 Task: Create a section Feature Fest and in the section, add a milestone Blockchain Implementation in the project AuroraStream
Action: Mouse moved to (386, 622)
Screenshot: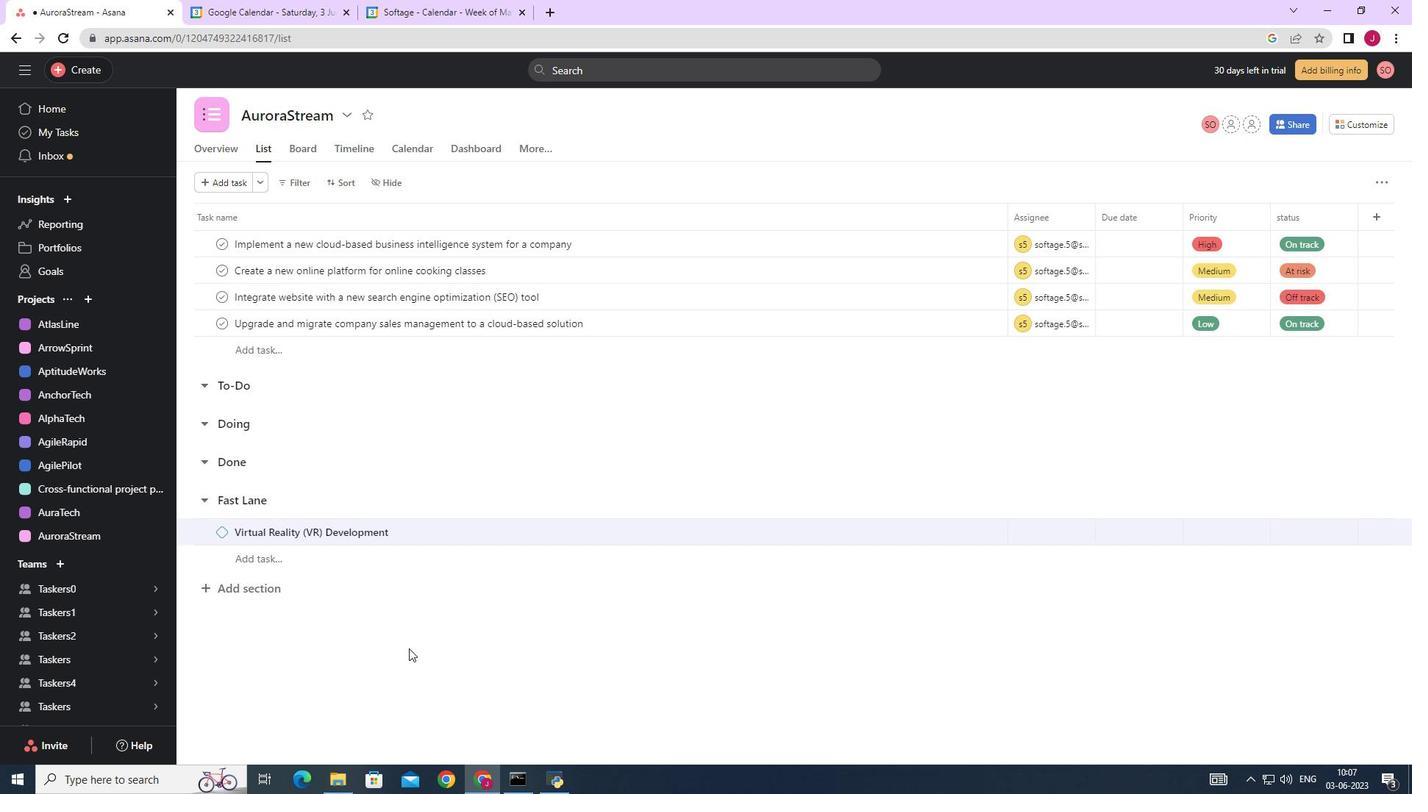 
Action: Mouse scrolled (386, 621) with delta (0, 0)
Screenshot: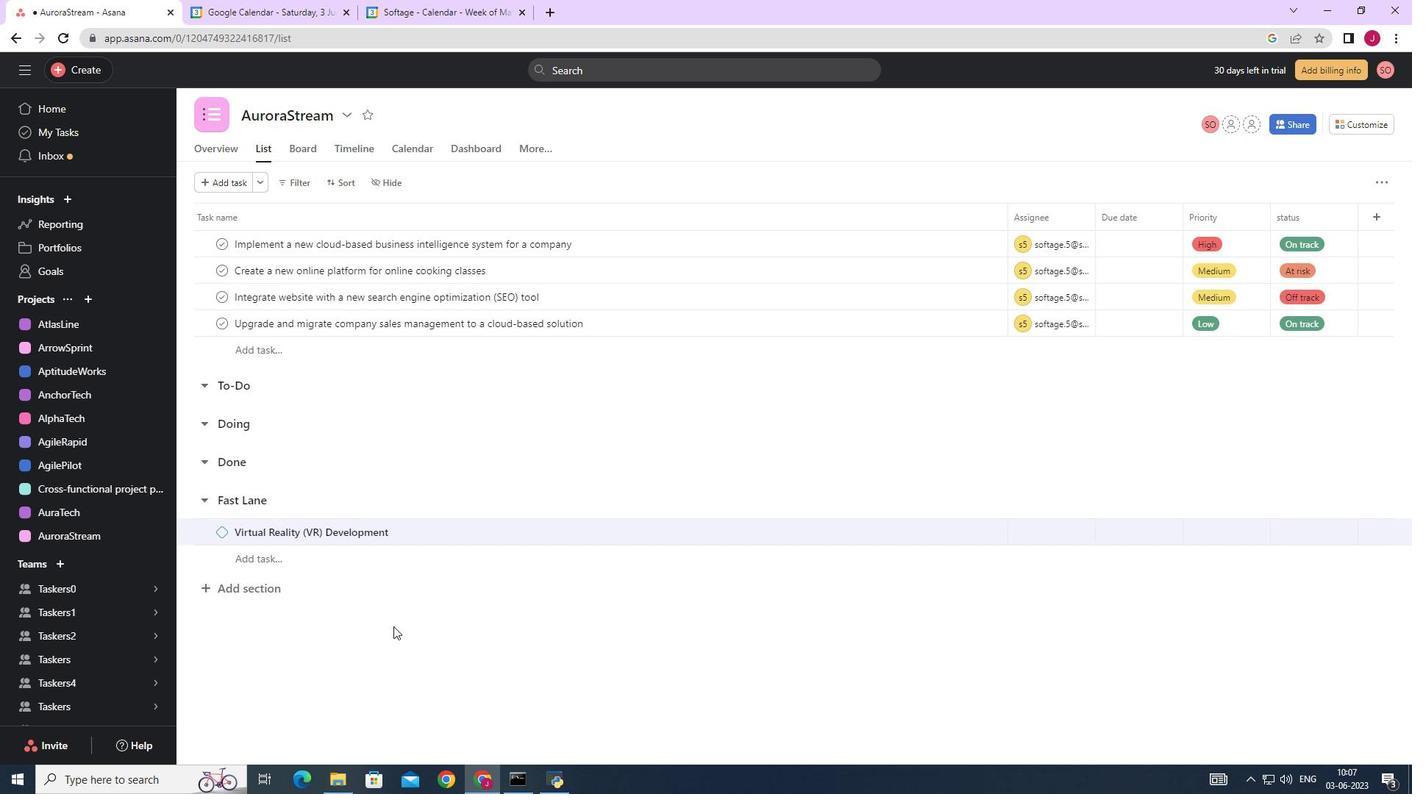 
Action: Mouse moved to (380, 620)
Screenshot: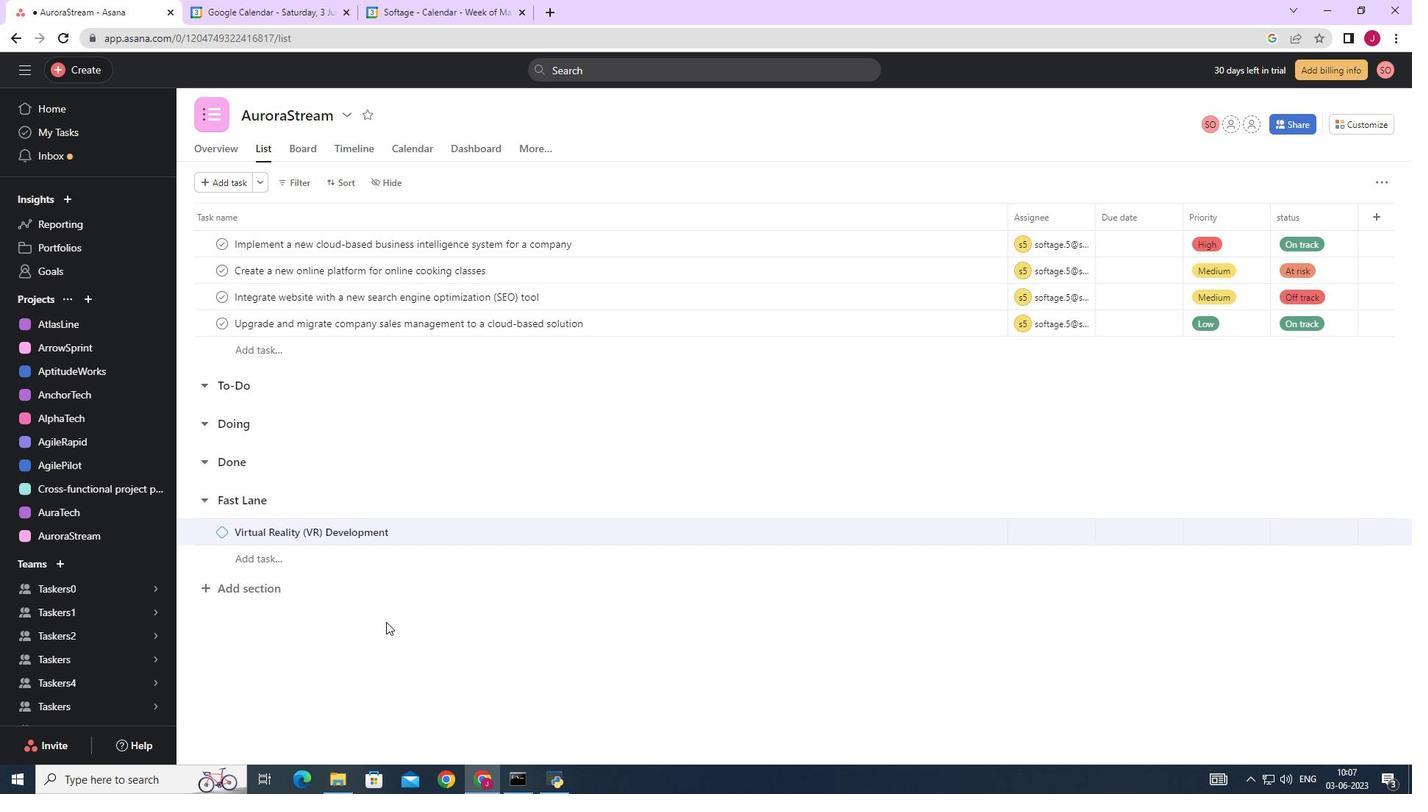 
Action: Mouse scrolled (381, 620) with delta (0, 0)
Screenshot: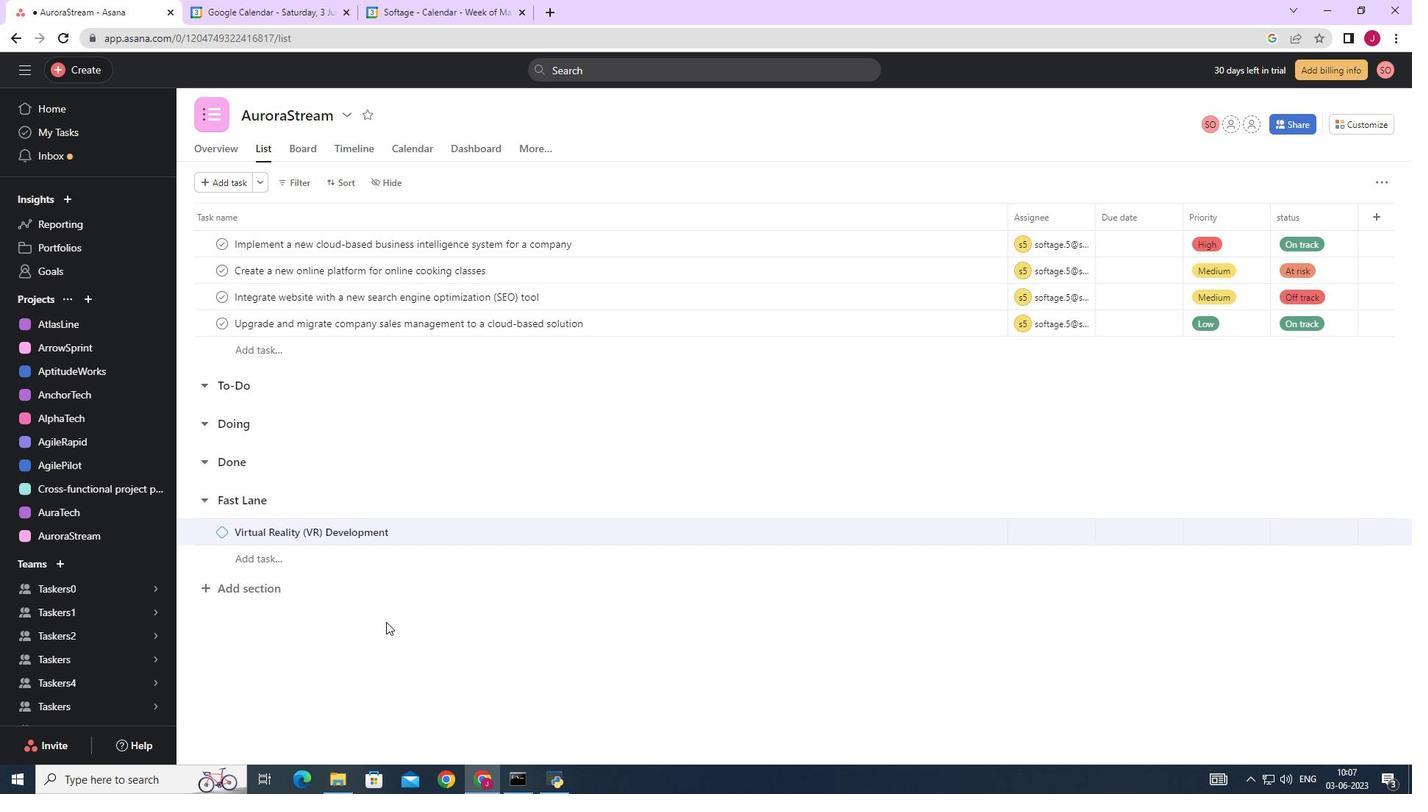 
Action: Mouse moved to (270, 589)
Screenshot: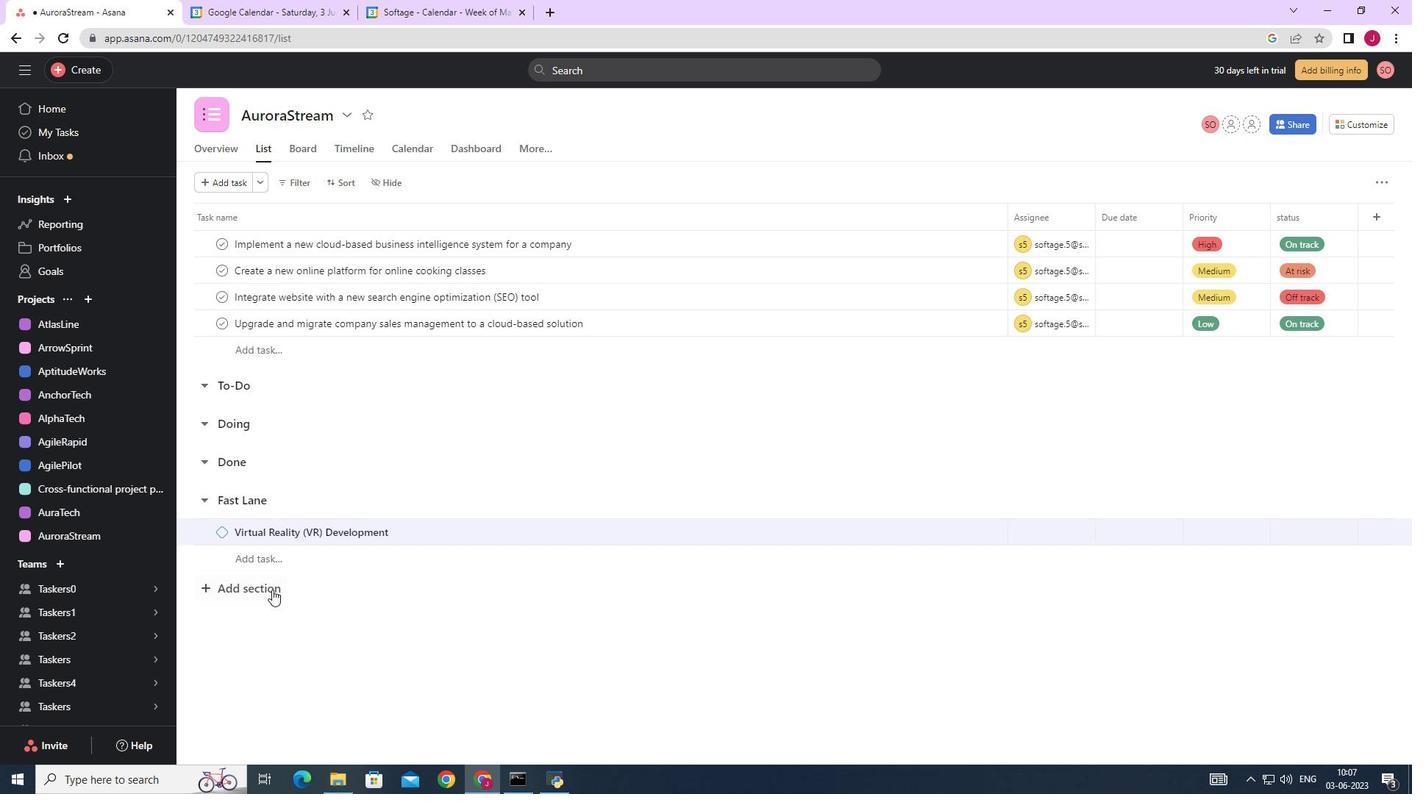 
Action: Mouse pressed left at (270, 589)
Screenshot: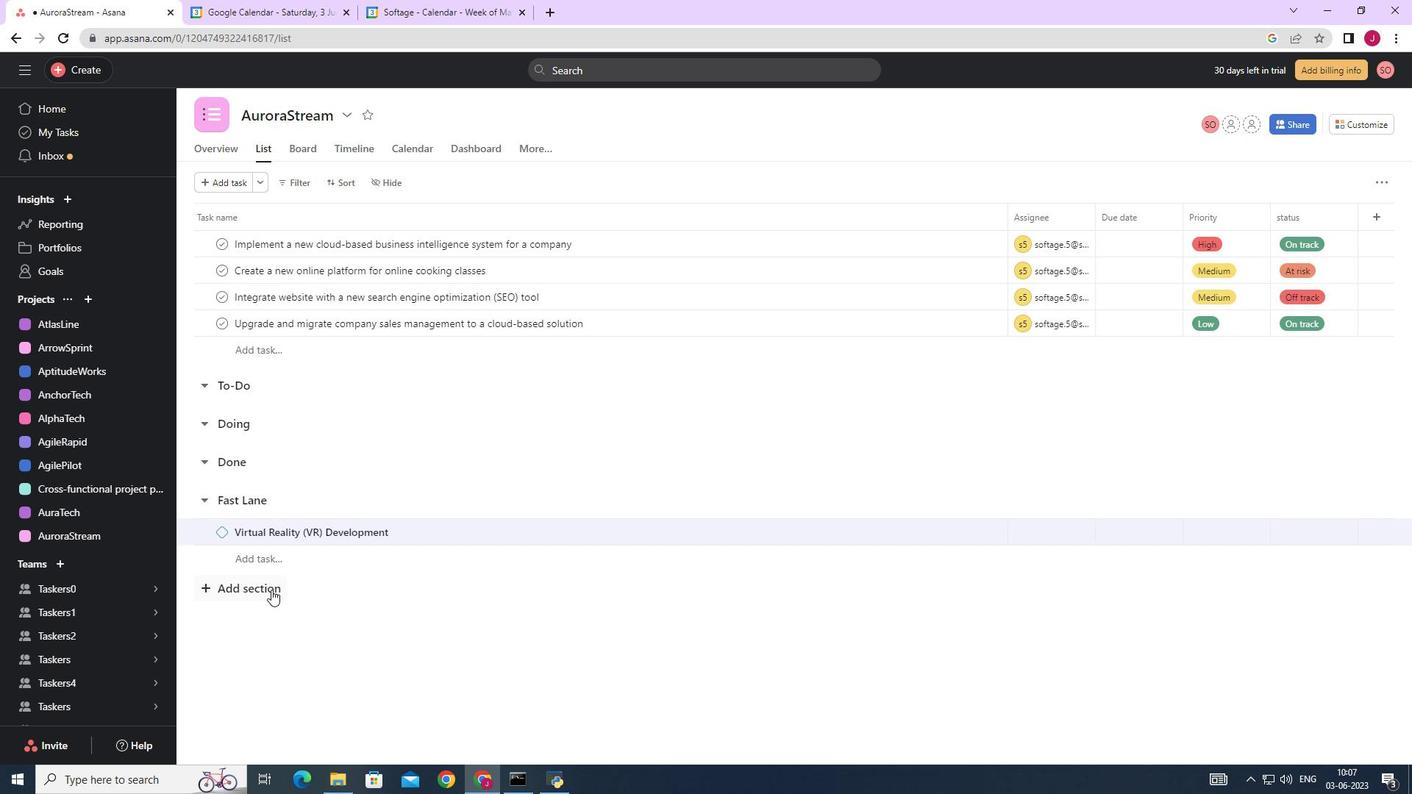 
Action: Mouse moved to (269, 592)
Screenshot: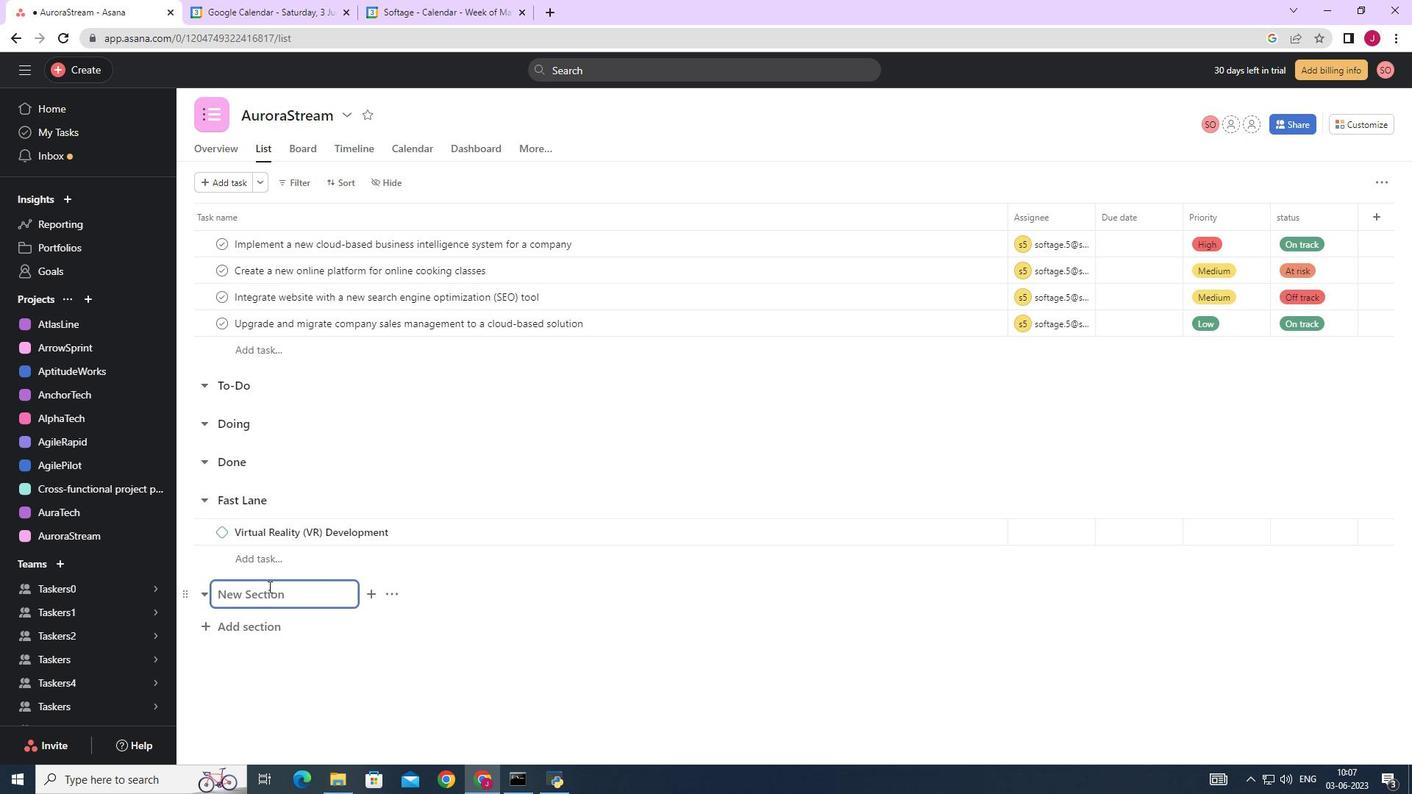 
Action: Key pressed <Key.caps_lock>F<Key.caps_lock>eature<Key.space><Key.caps_lock>F<Key.caps_lock>est
Screenshot: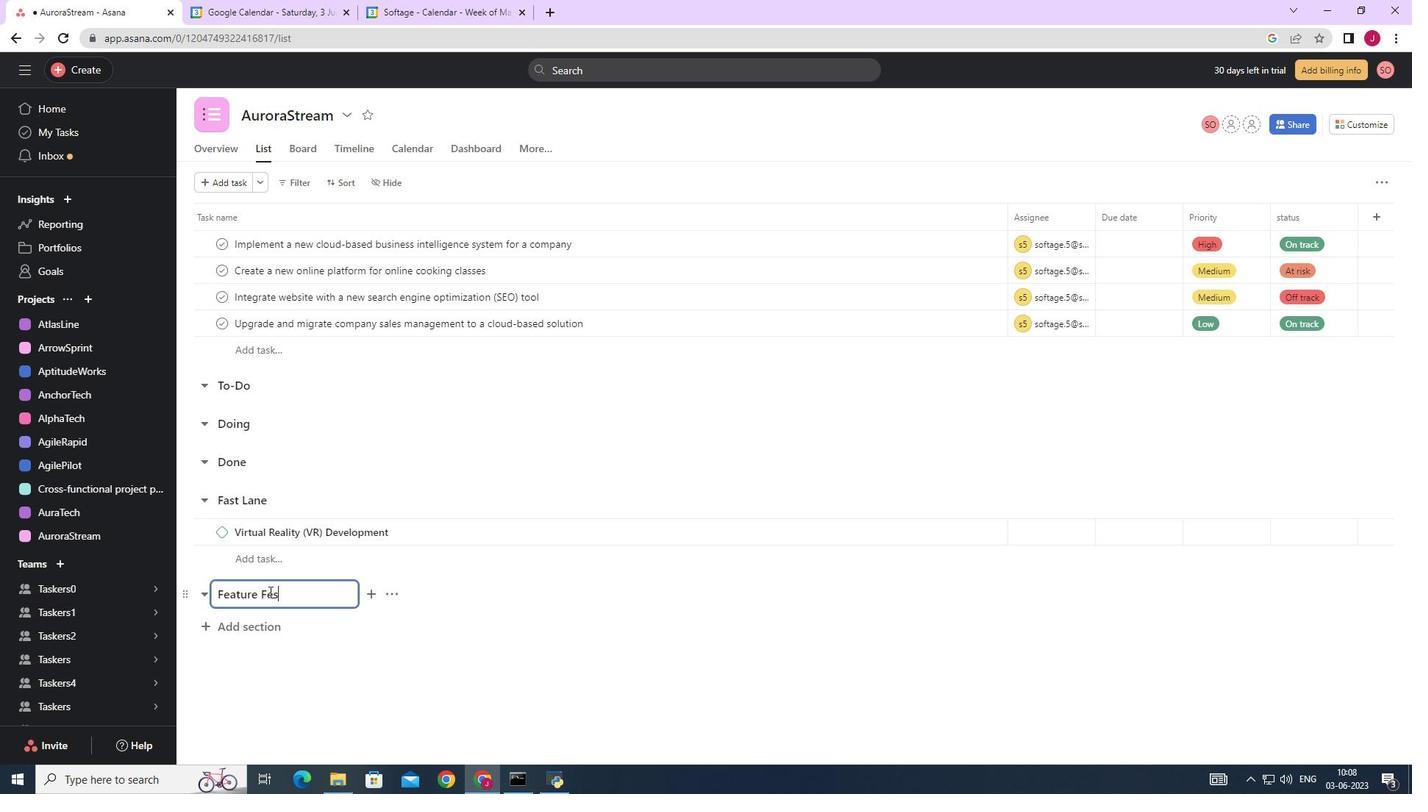 
Action: Mouse moved to (390, 619)
Screenshot: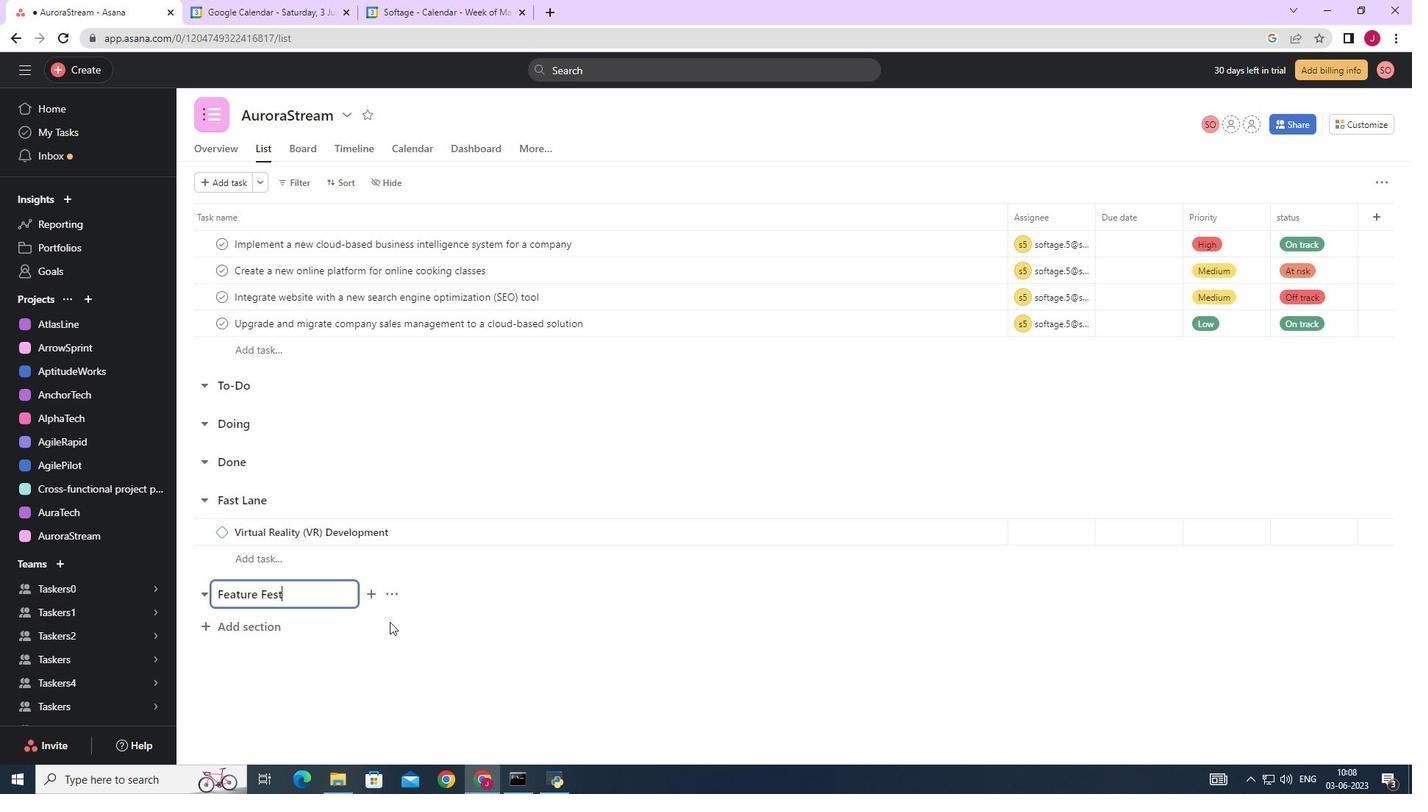 
Action: Key pressed <Key.enter>
Screenshot: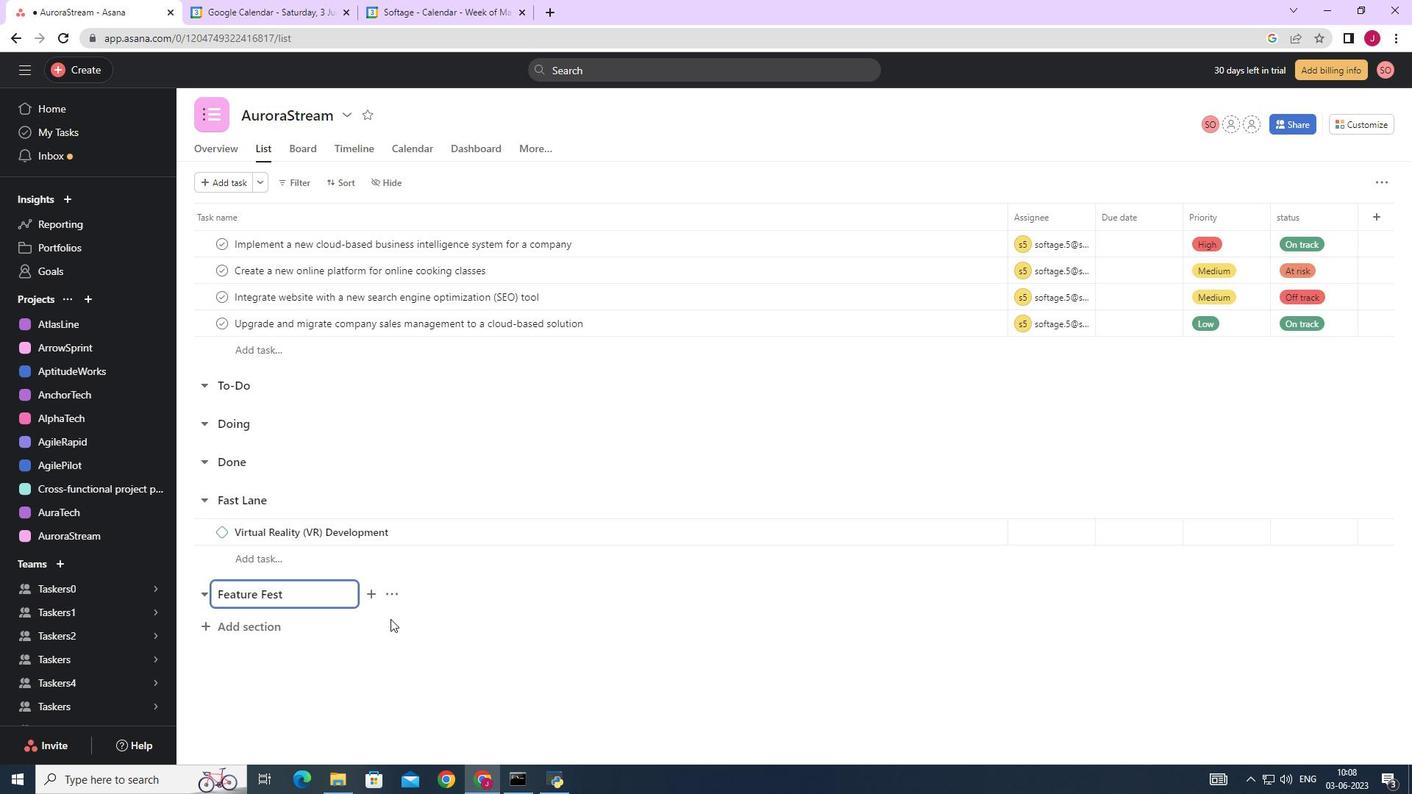 
Action: Mouse moved to (339, 624)
Screenshot: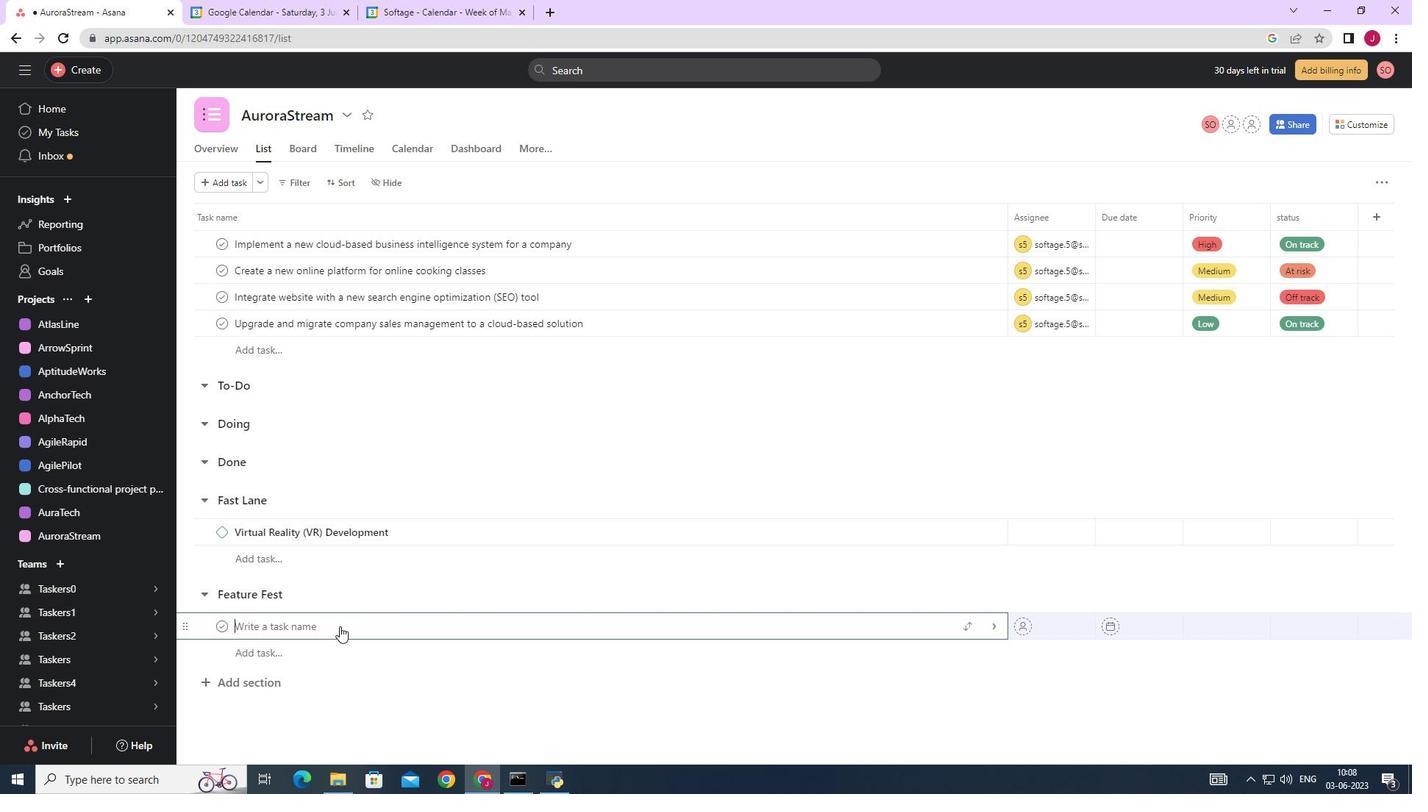 
Action: Key pressed <Key.caps_lock>BL<Key.backspace><Key.caps_lock>lockchain<Key.space><Key.caps_lock>I<Key.caps_lock>mplementation
Screenshot: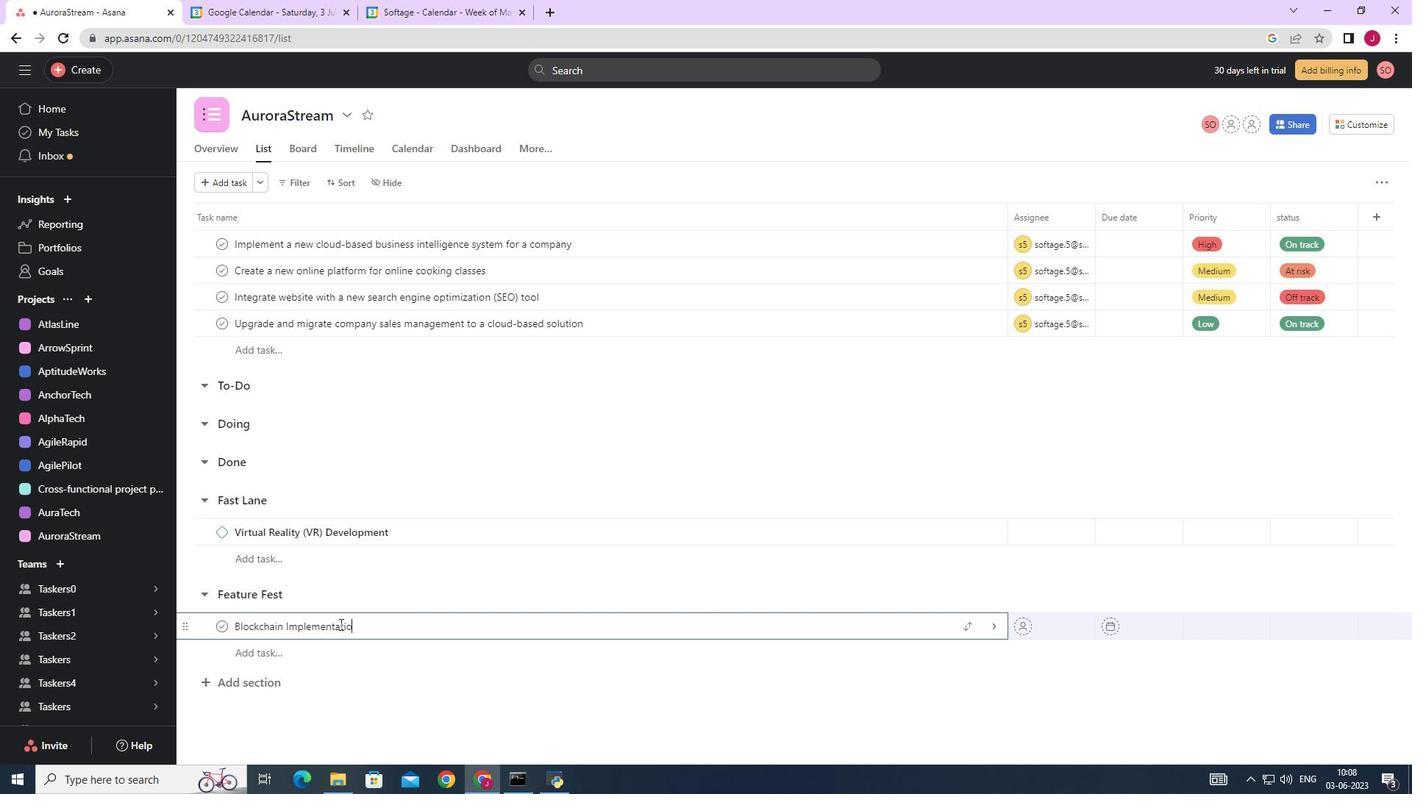 
Action: Mouse moved to (987, 626)
Screenshot: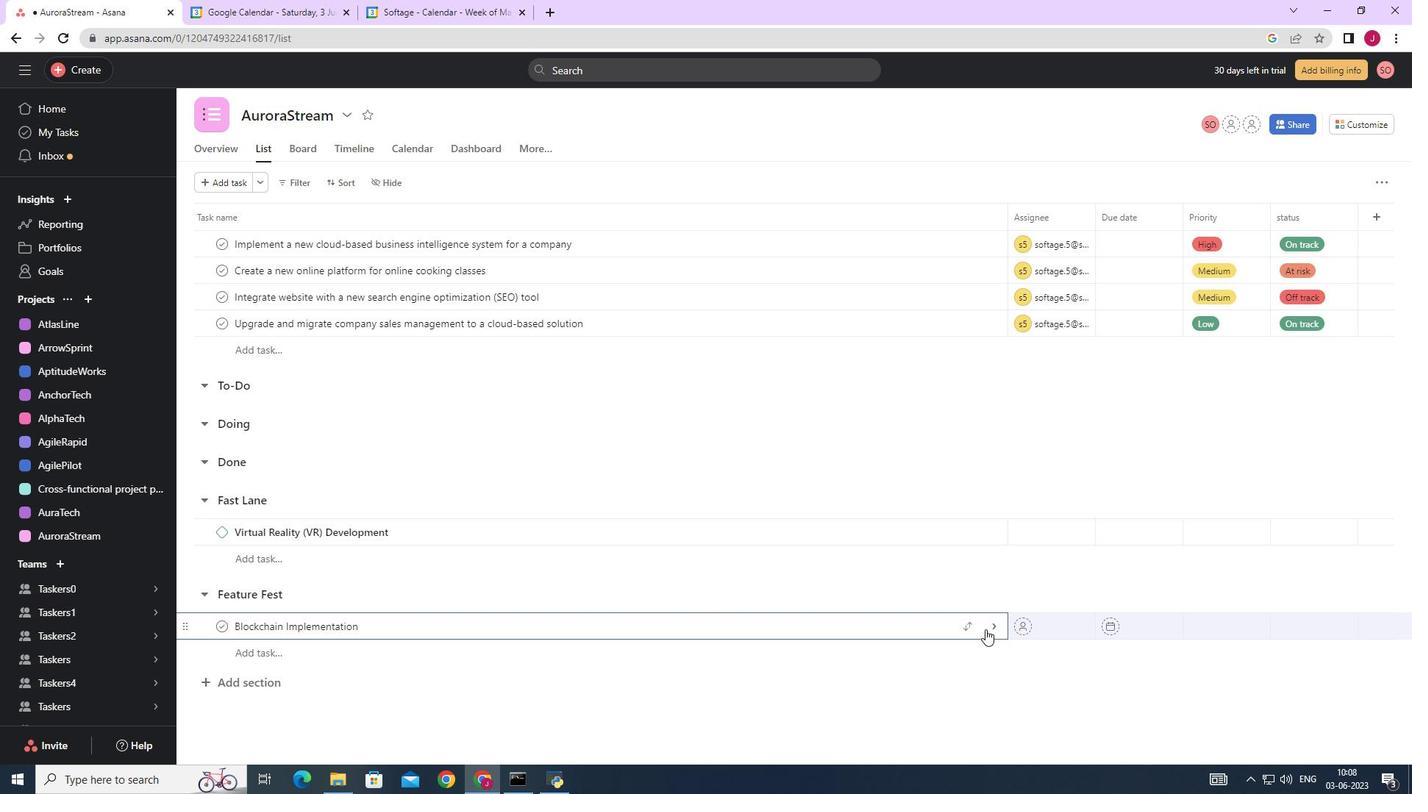 
Action: Mouse pressed left at (987, 626)
Screenshot: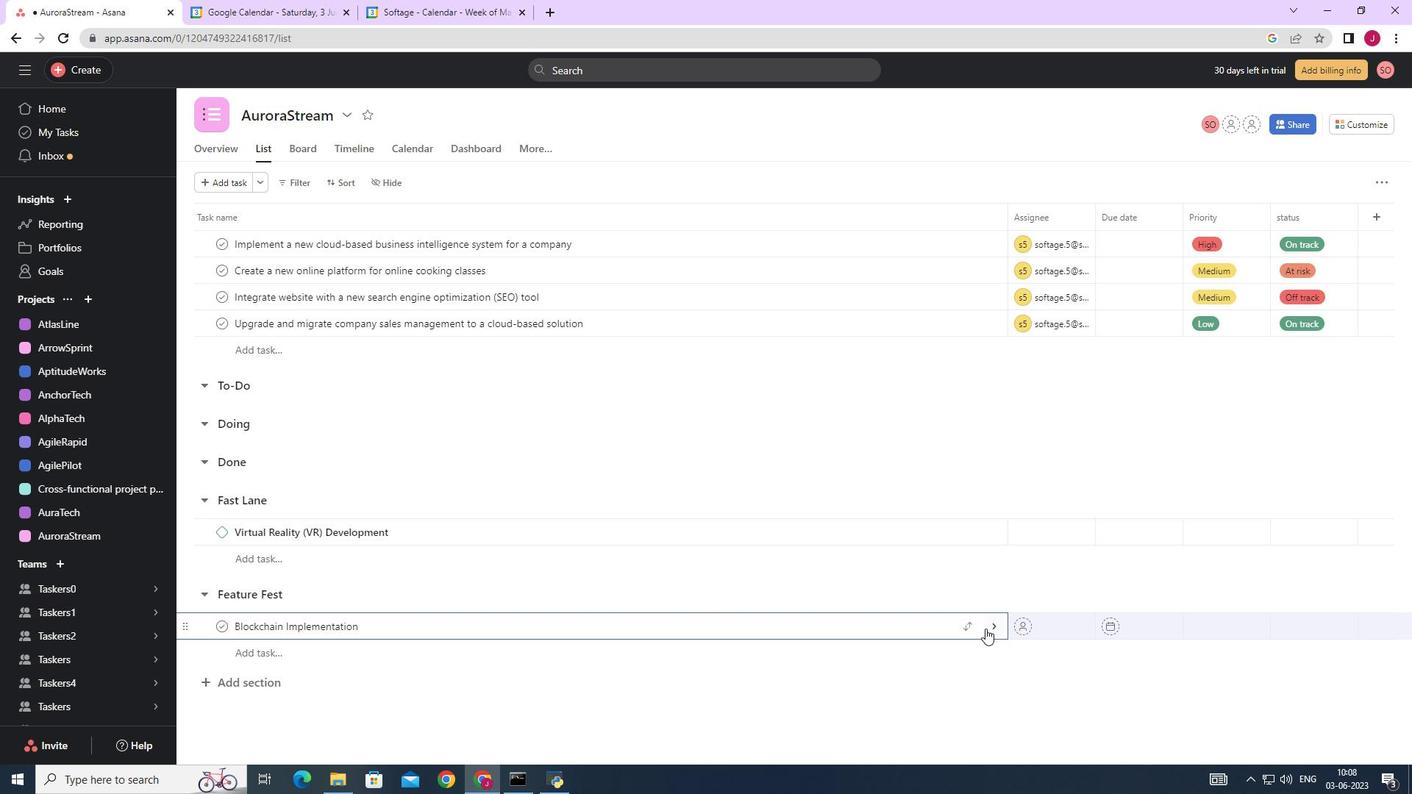 
Action: Mouse moved to (1356, 182)
Screenshot: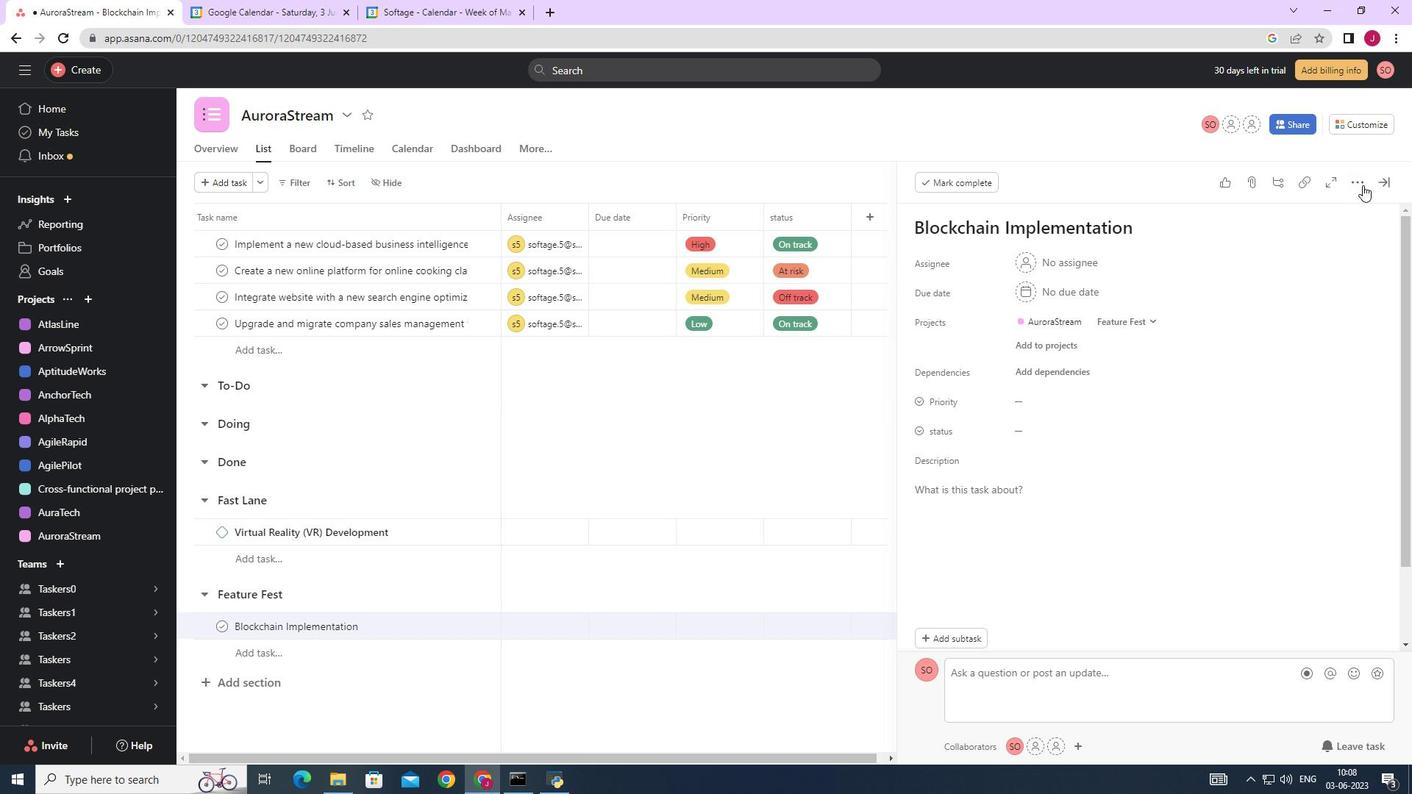 
Action: Mouse pressed left at (1356, 182)
Screenshot: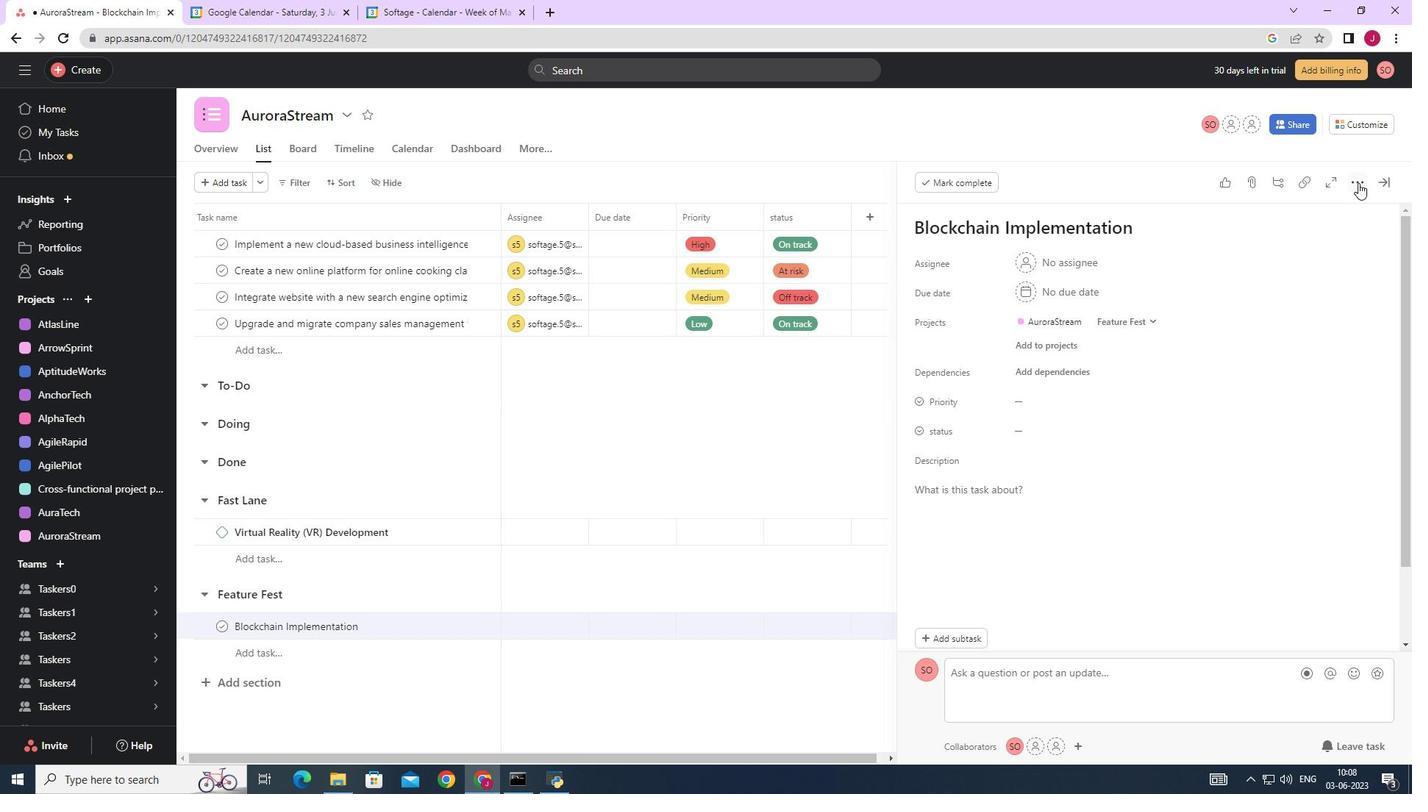 
Action: Mouse moved to (1251, 244)
Screenshot: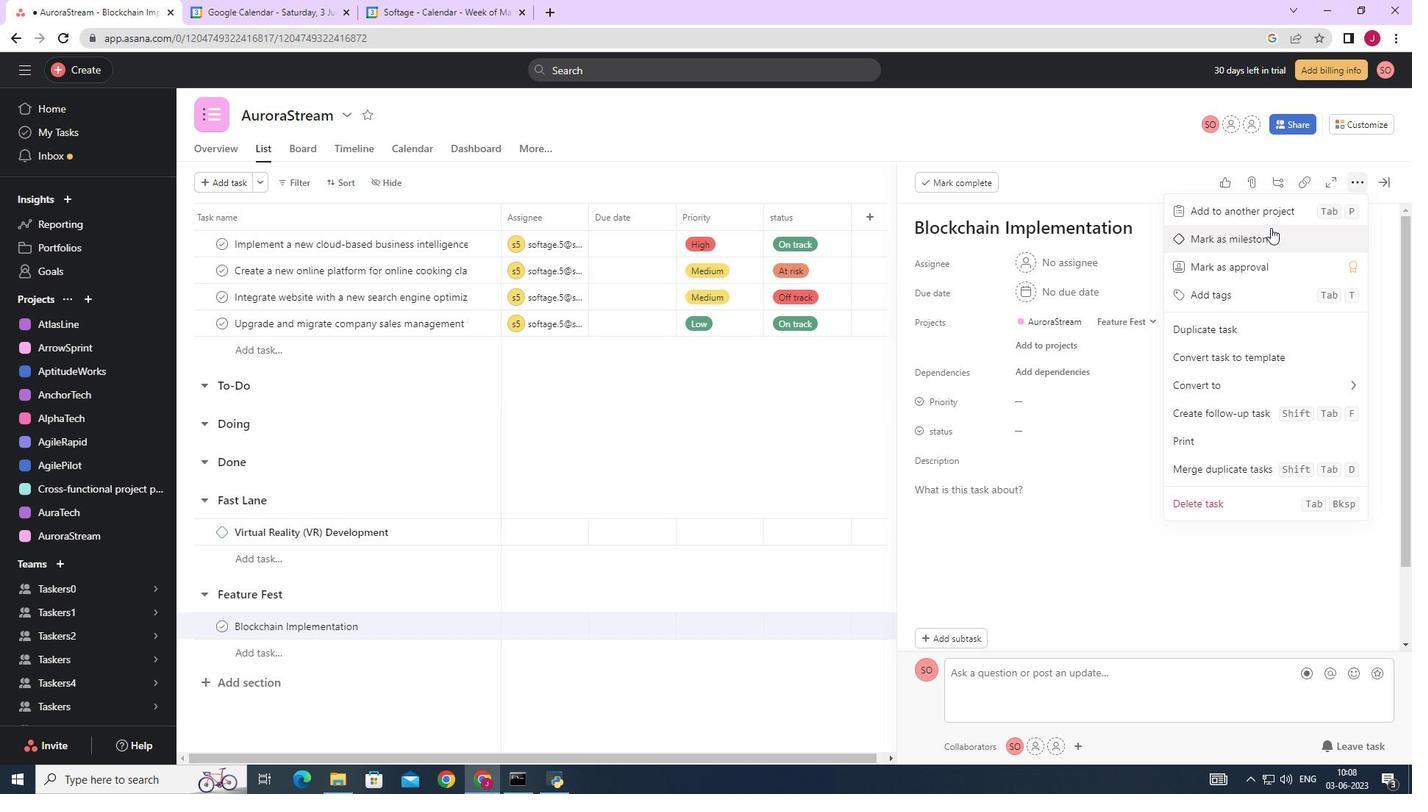 
Action: Mouse pressed left at (1251, 244)
Screenshot: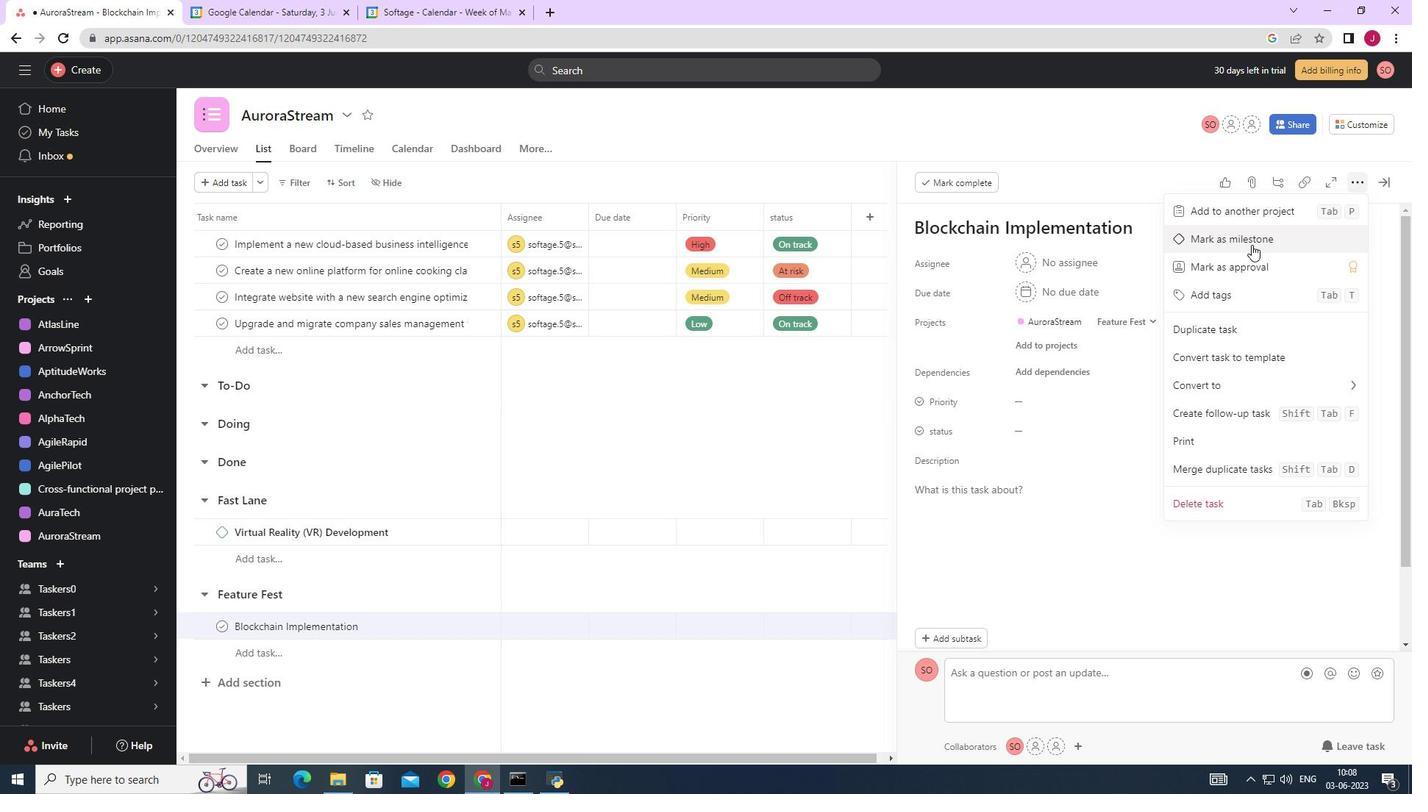 
Action: Mouse moved to (1373, 186)
Screenshot: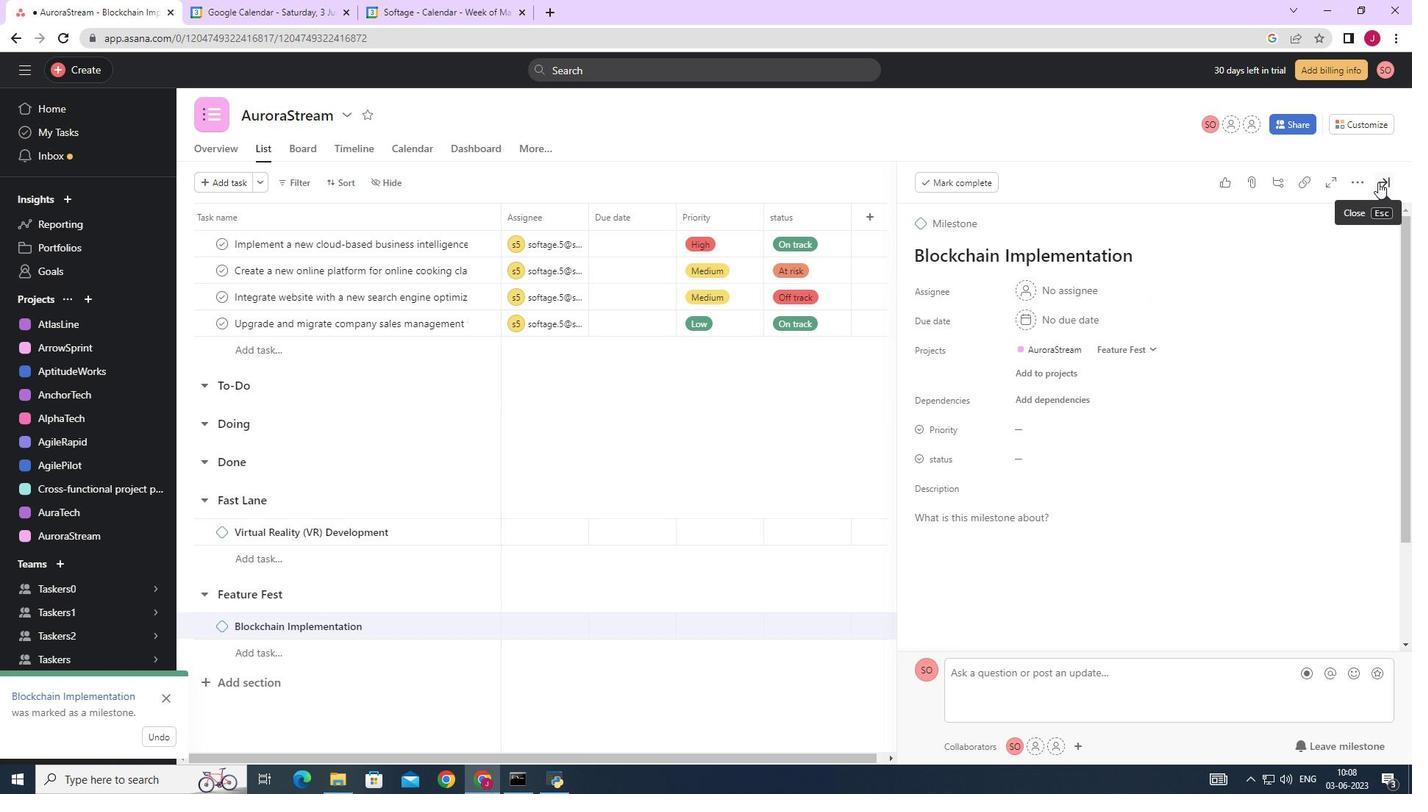 
Action: Mouse pressed left at (1373, 186)
Screenshot: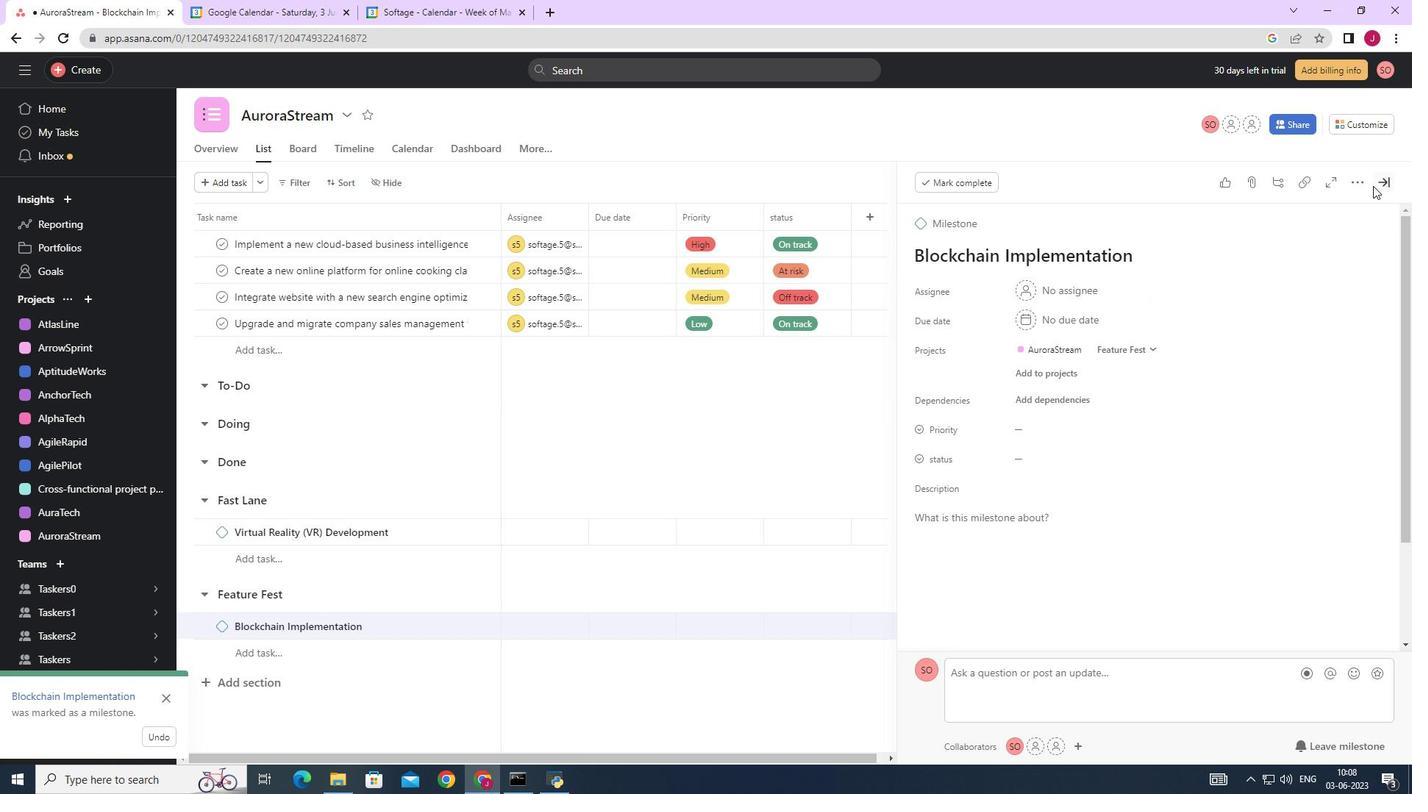 
Action: Mouse moved to (1386, 175)
Screenshot: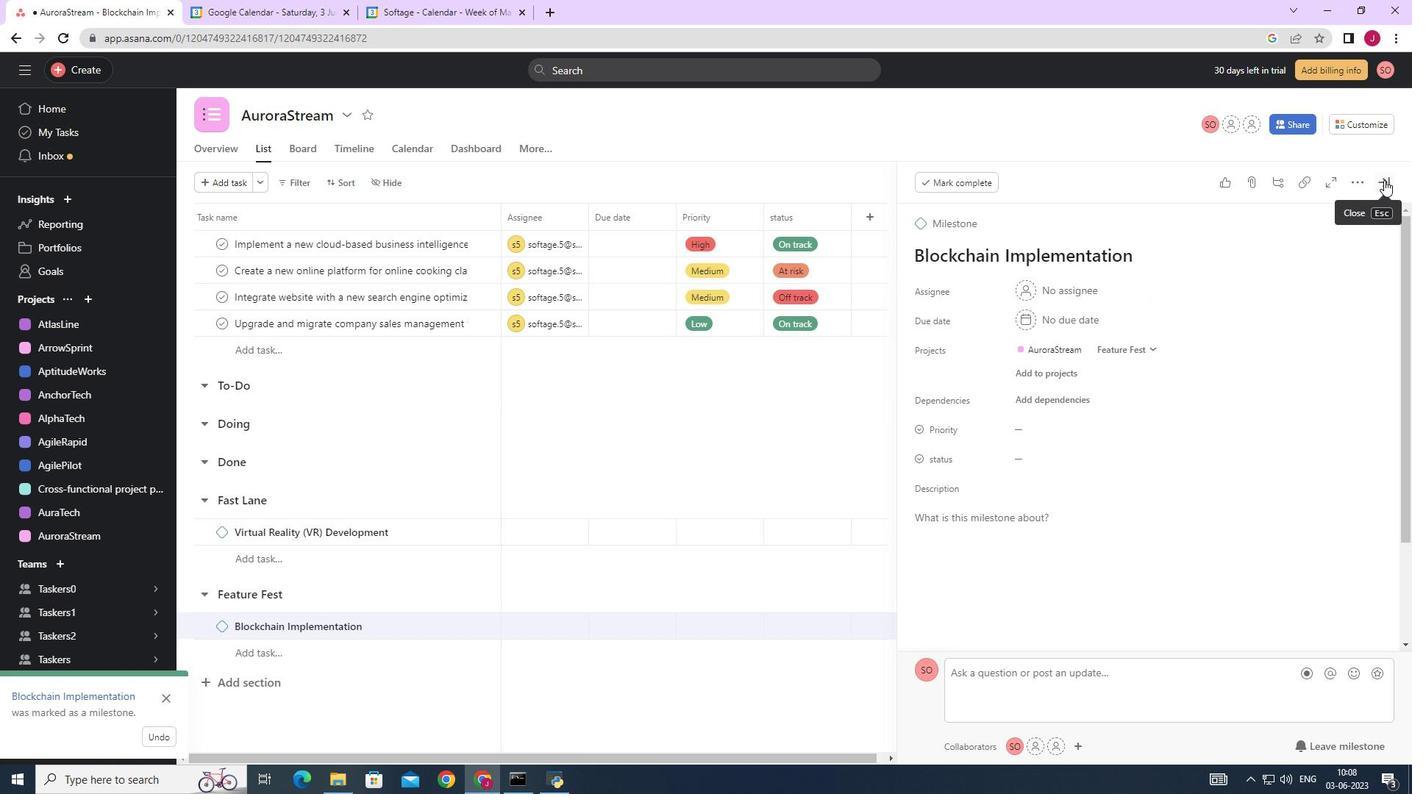 
Action: Mouse pressed left at (1386, 175)
Screenshot: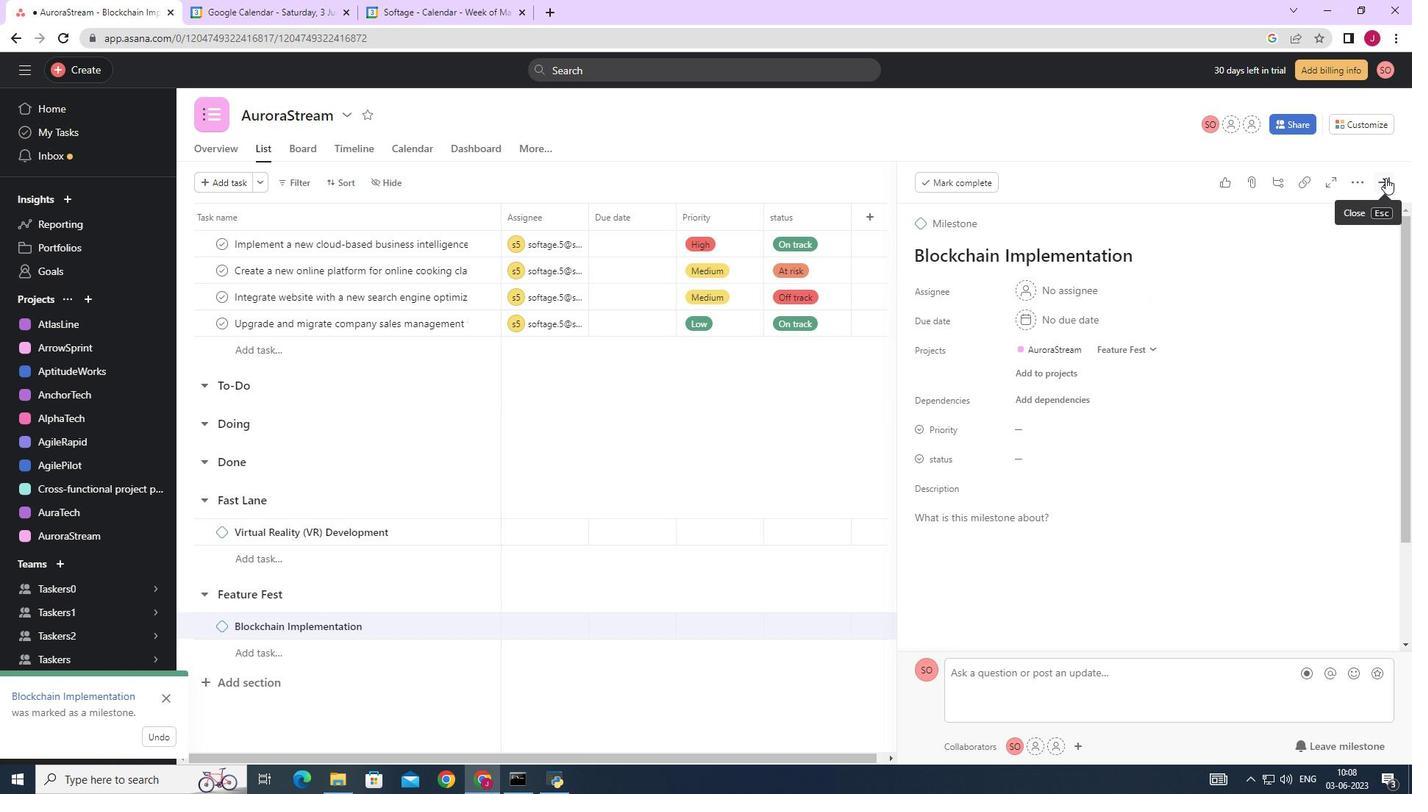 
Action: Mouse moved to (1246, 248)
Screenshot: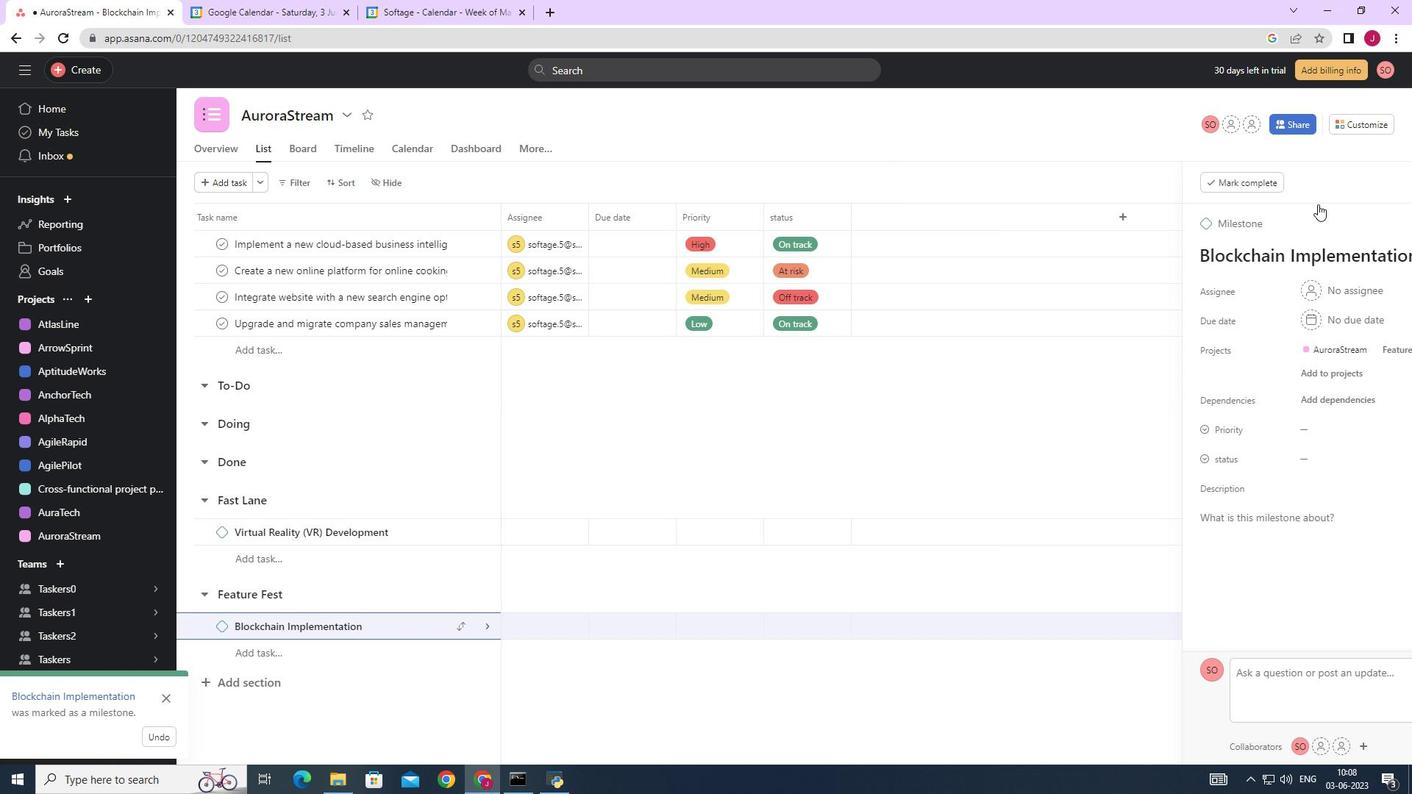 
